 Task: Add India to the country/region.
Action: Mouse moved to (792, 107)
Screenshot: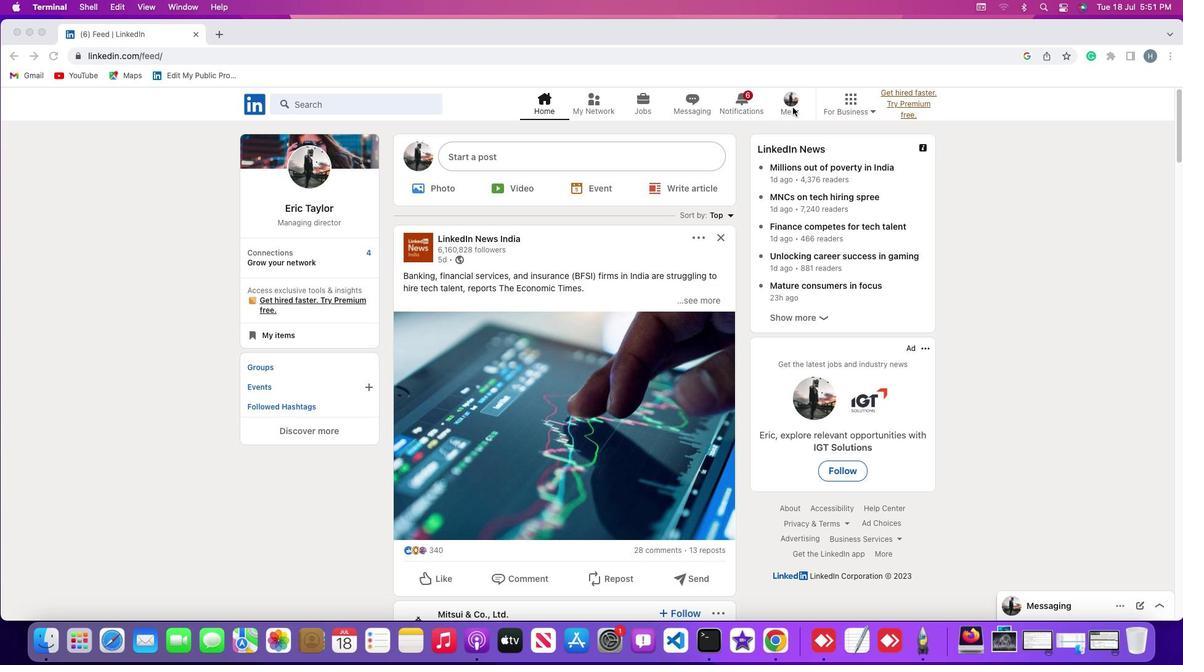 
Action: Mouse pressed left at (792, 107)
Screenshot: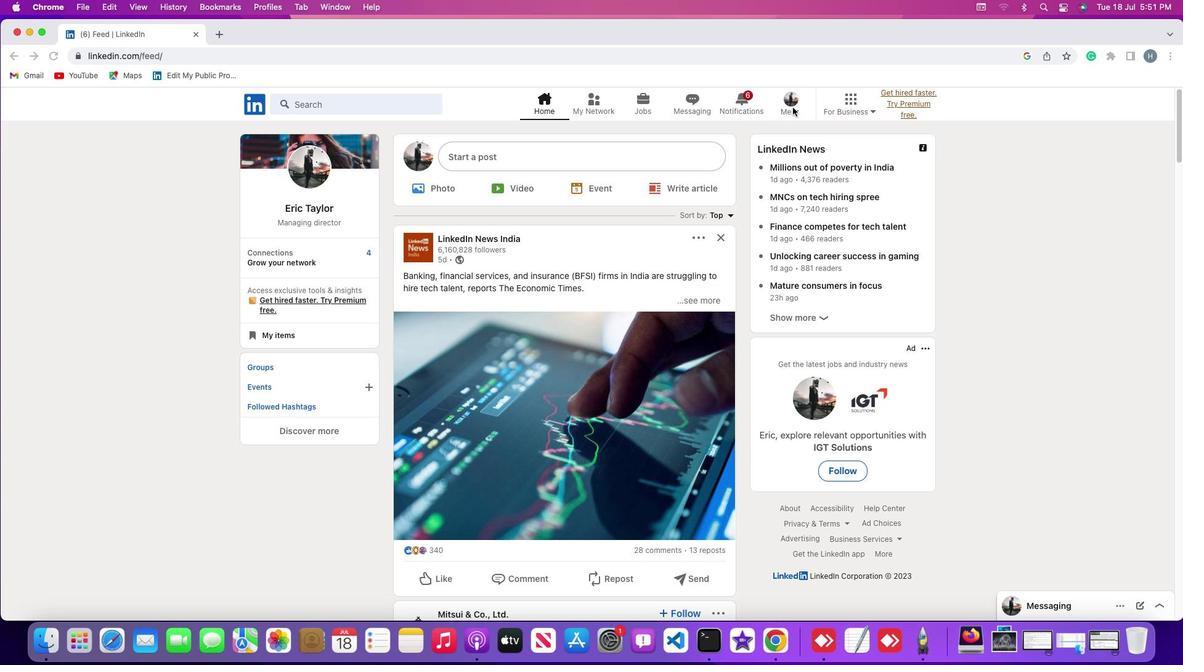 
Action: Mouse moved to (795, 110)
Screenshot: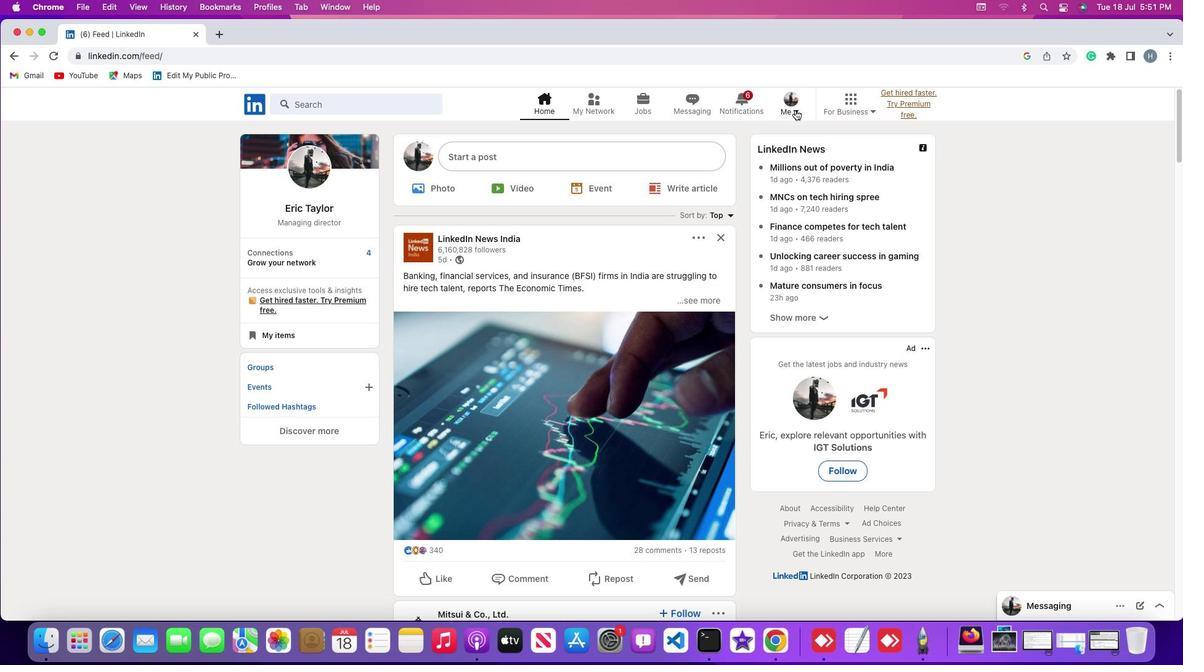 
Action: Mouse pressed left at (795, 110)
Screenshot: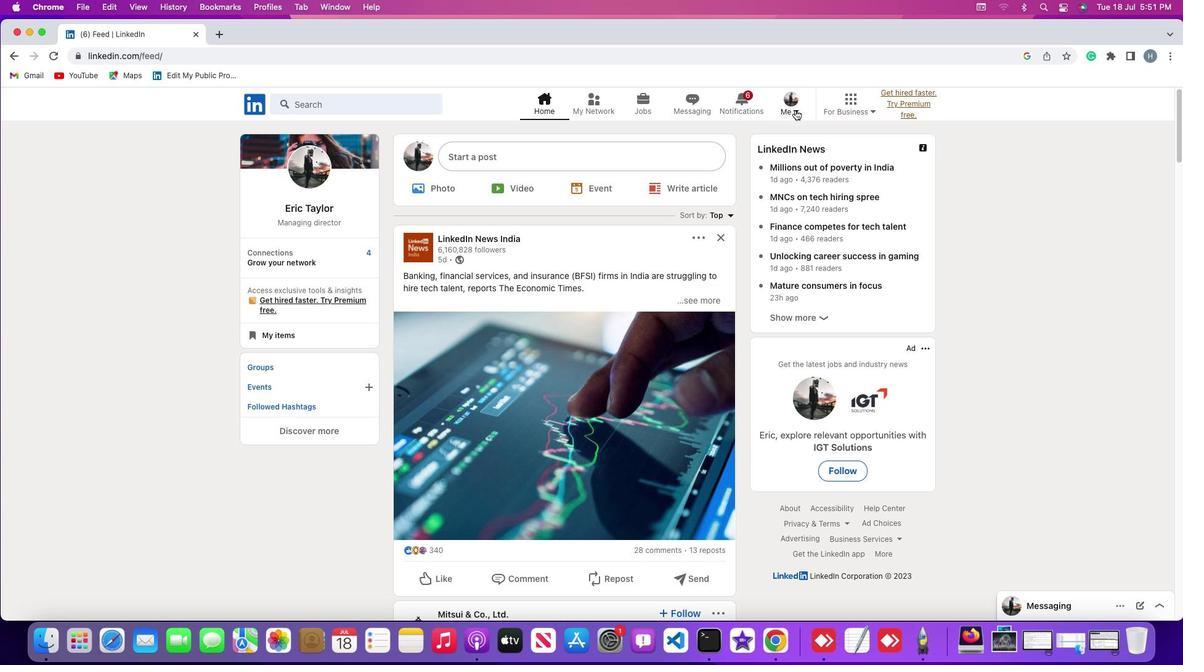 
Action: Mouse moved to (771, 173)
Screenshot: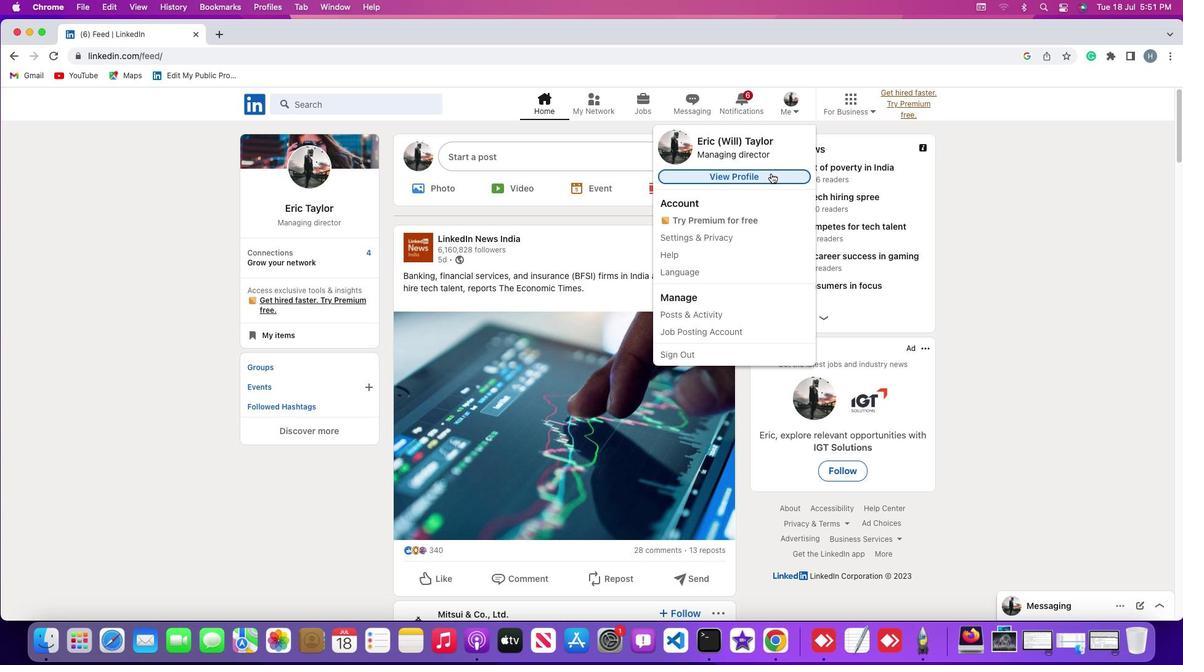 
Action: Mouse pressed left at (771, 173)
Screenshot: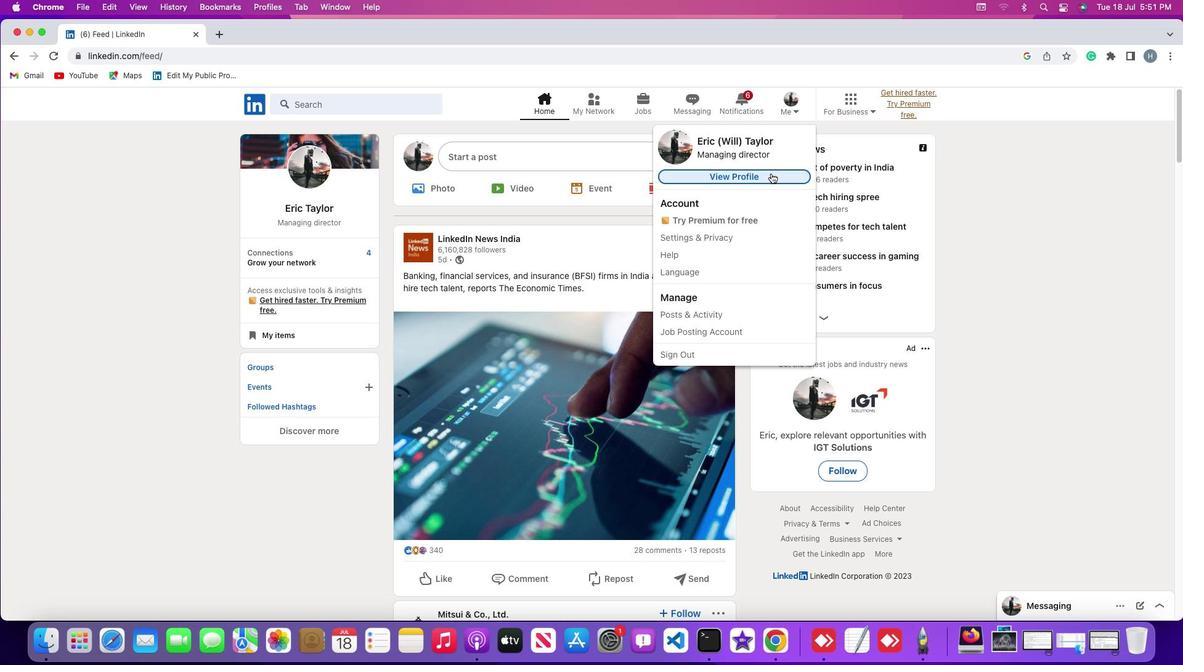 
Action: Mouse moved to (711, 276)
Screenshot: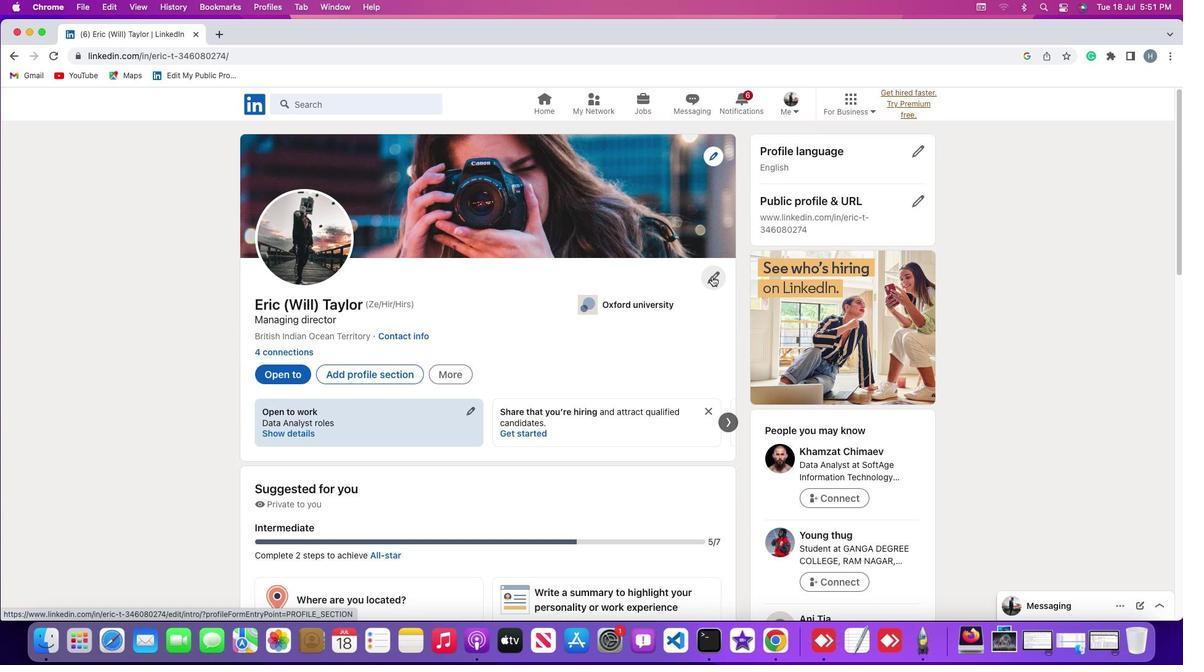 
Action: Mouse pressed left at (711, 276)
Screenshot: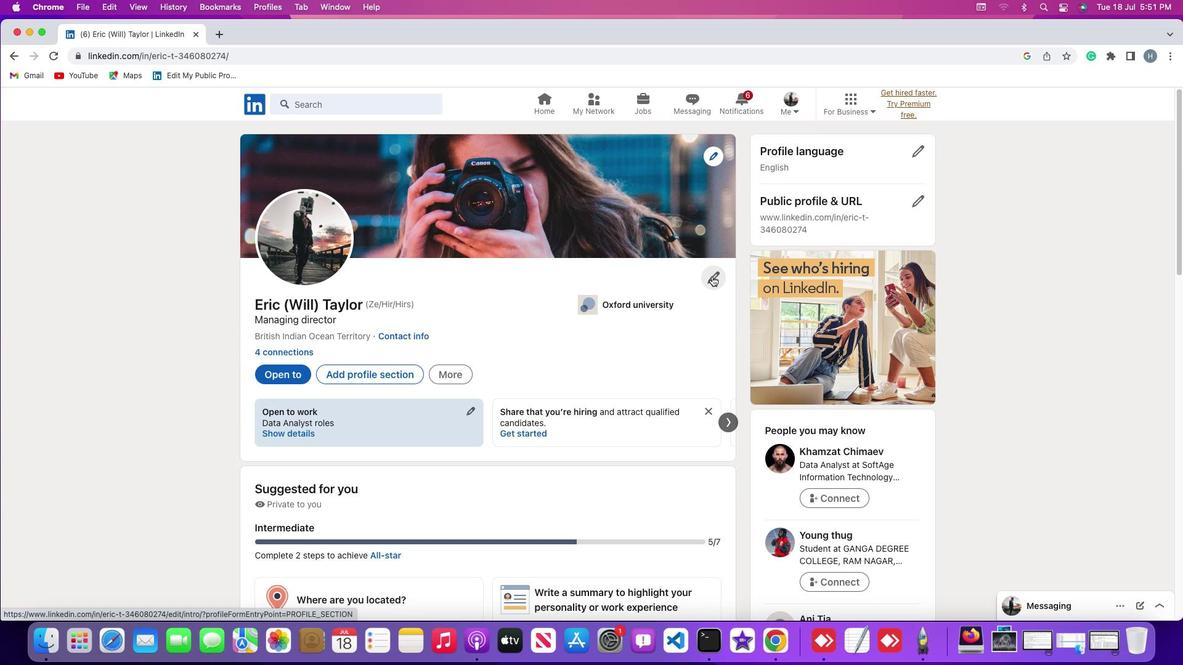 
Action: Mouse moved to (663, 321)
Screenshot: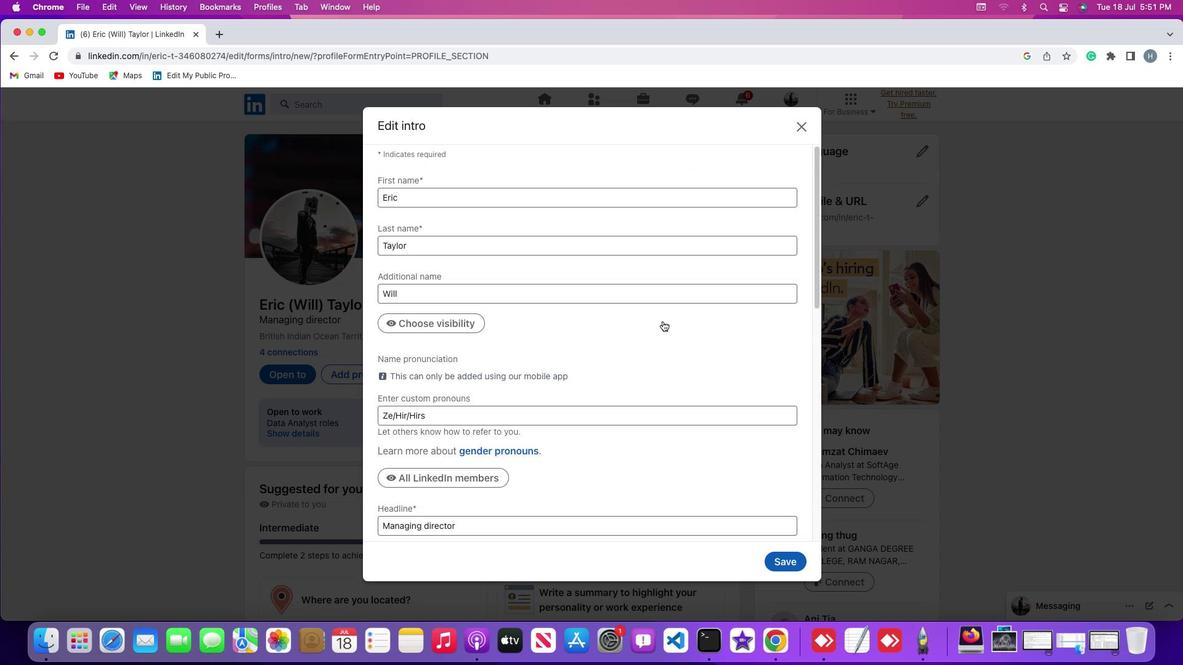 
Action: Mouse scrolled (663, 321) with delta (0, 0)
Screenshot: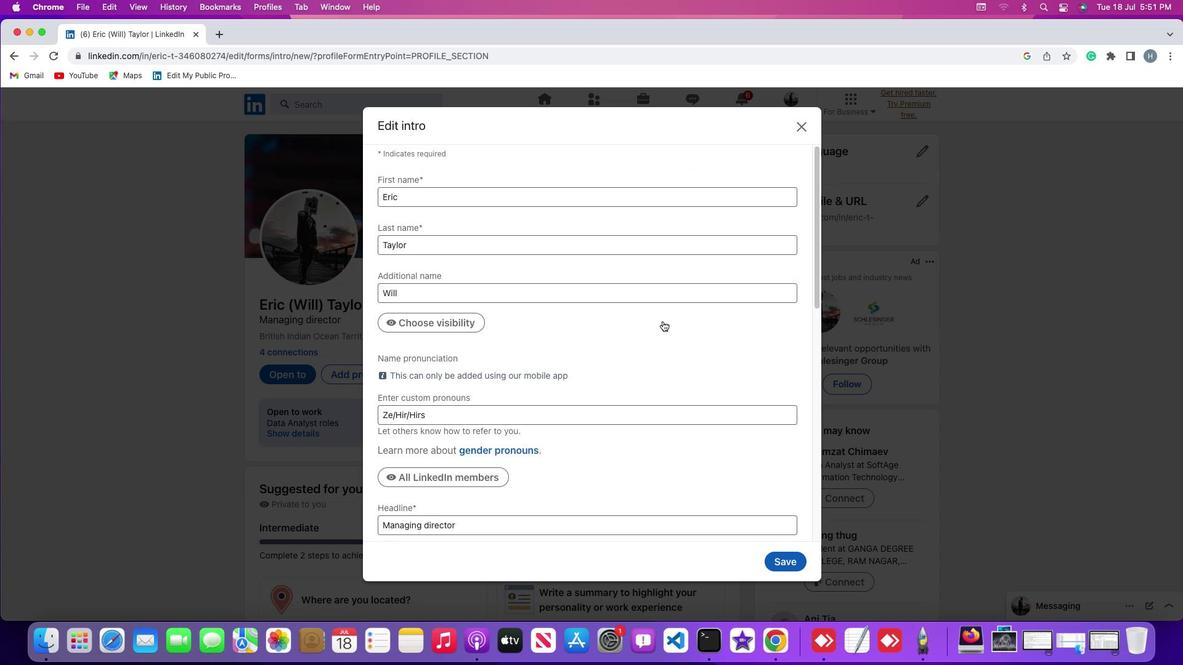 
Action: Mouse scrolled (663, 321) with delta (0, 0)
Screenshot: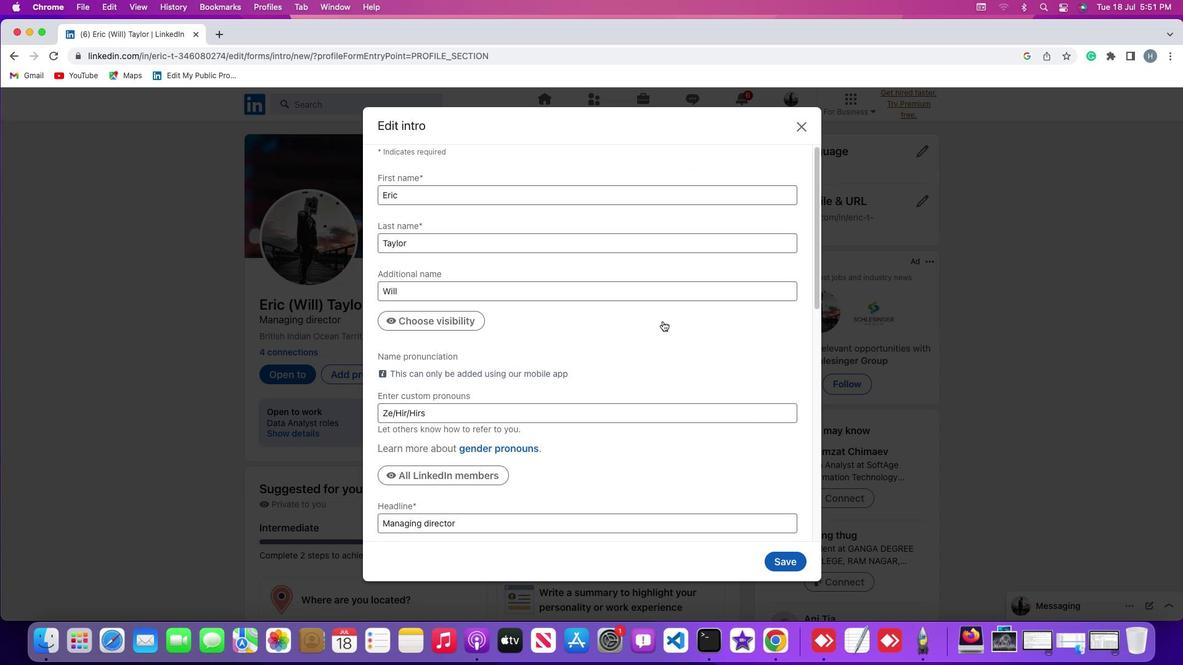 
Action: Mouse scrolled (663, 321) with delta (0, -1)
Screenshot: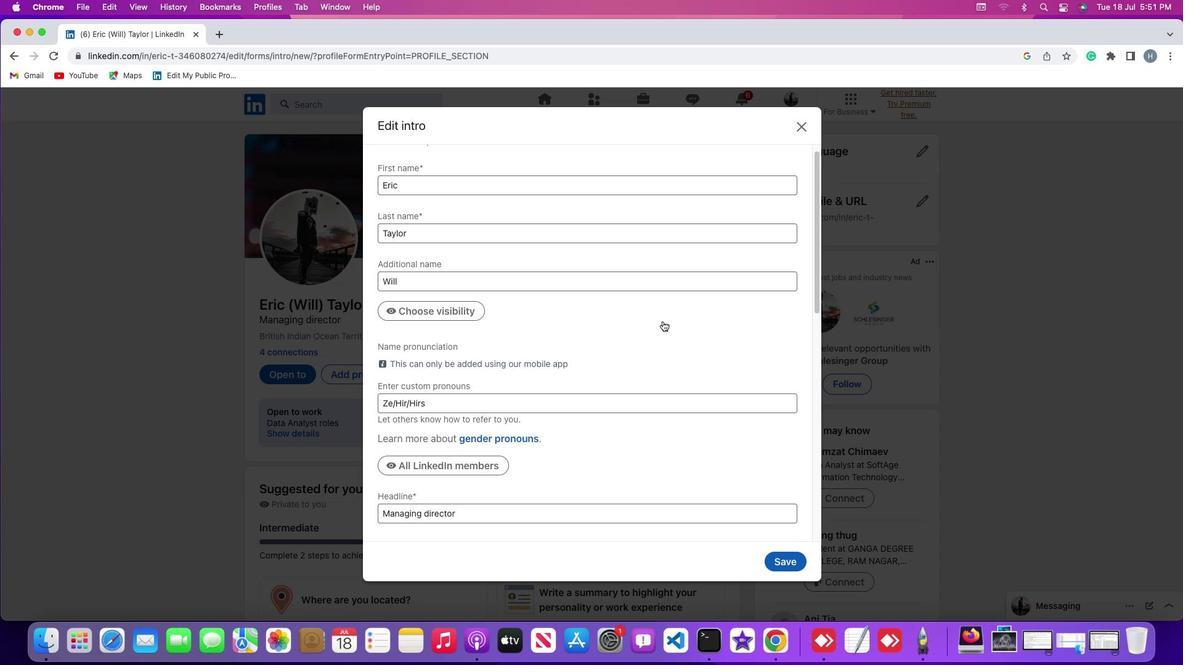 
Action: Mouse scrolled (663, 321) with delta (0, -2)
Screenshot: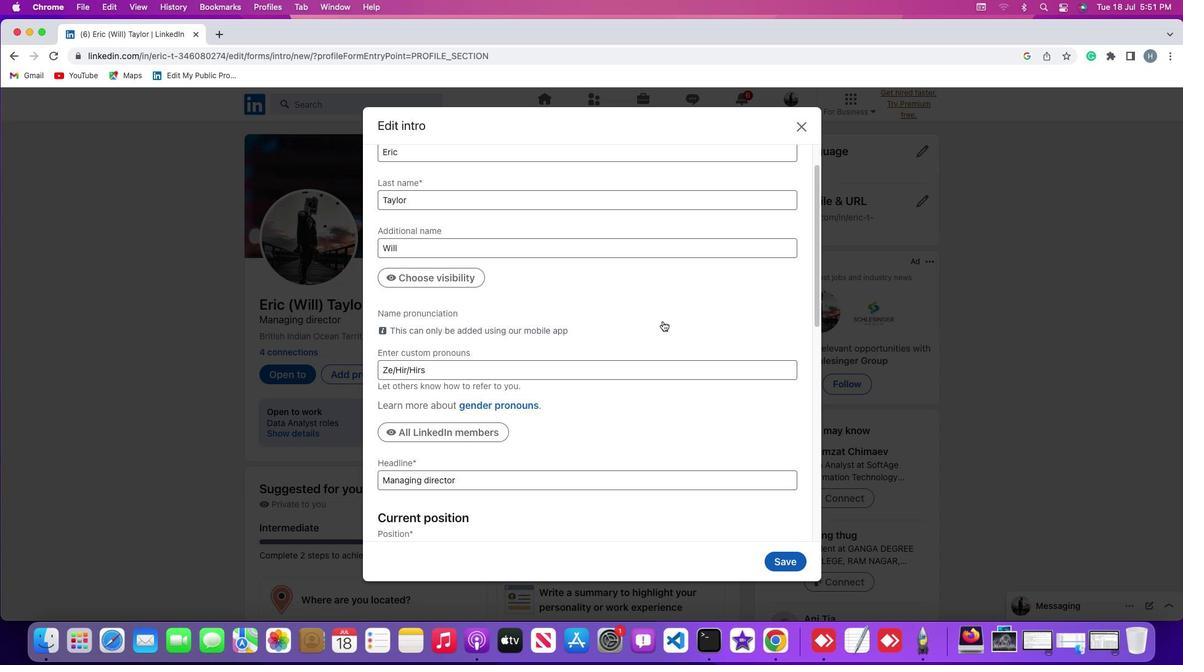 
Action: Mouse scrolled (663, 321) with delta (0, 0)
Screenshot: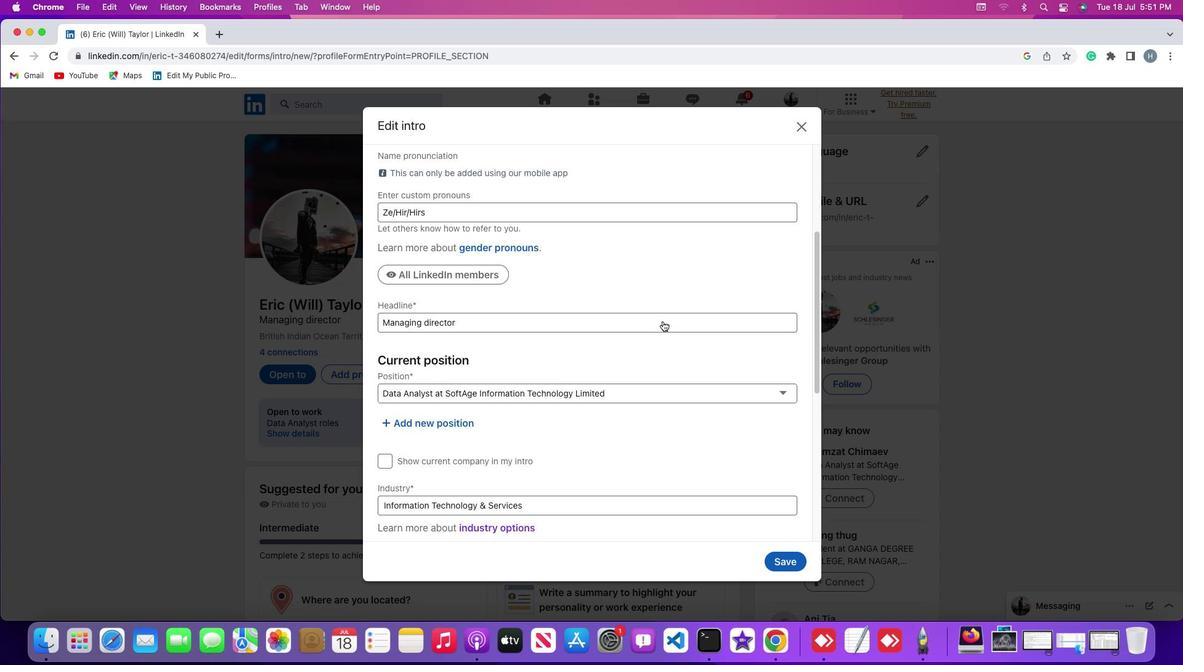 
Action: Mouse scrolled (663, 321) with delta (0, 0)
Screenshot: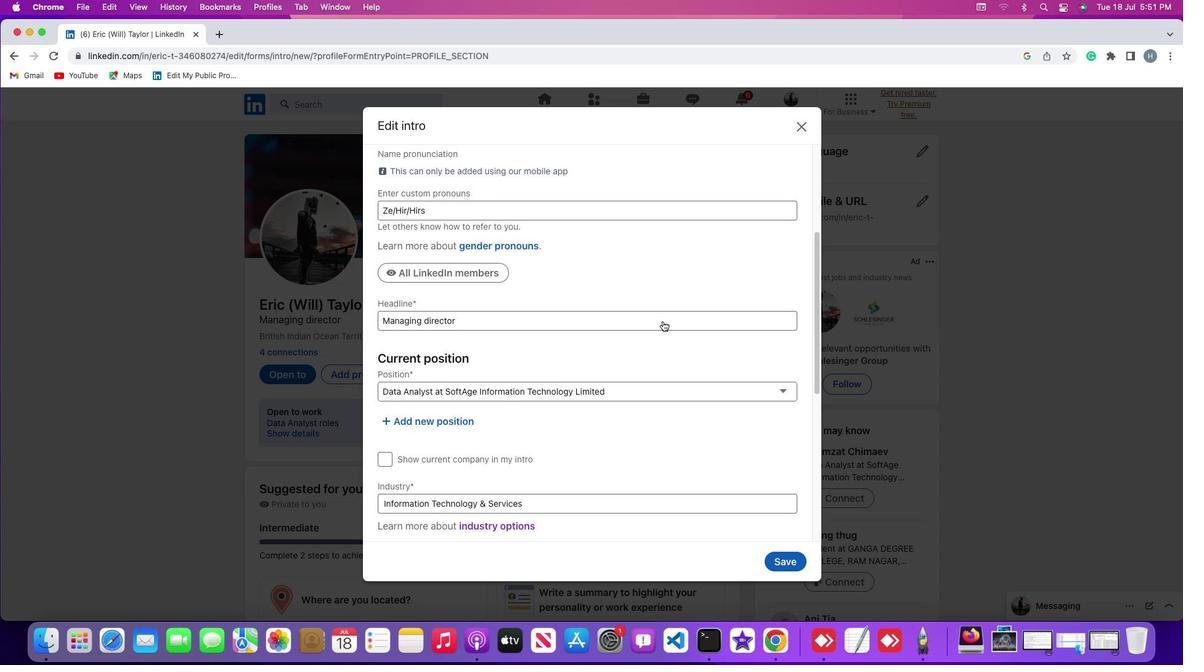 
Action: Mouse scrolled (663, 321) with delta (0, -1)
Screenshot: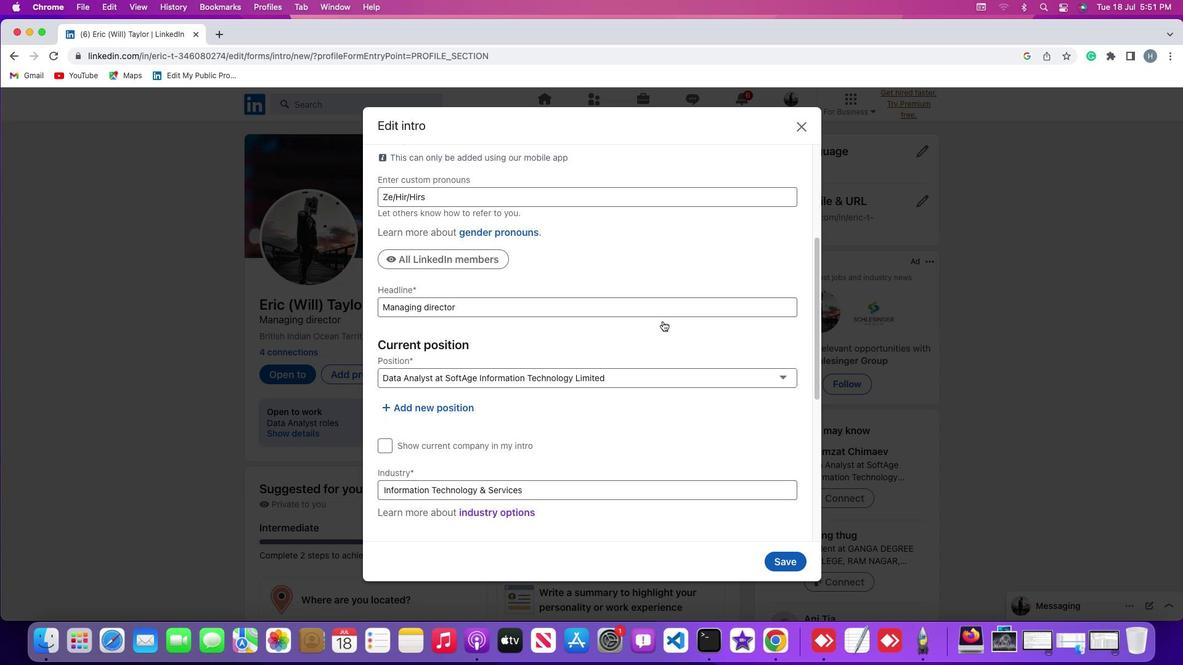 
Action: Mouse scrolled (663, 321) with delta (0, -1)
Screenshot: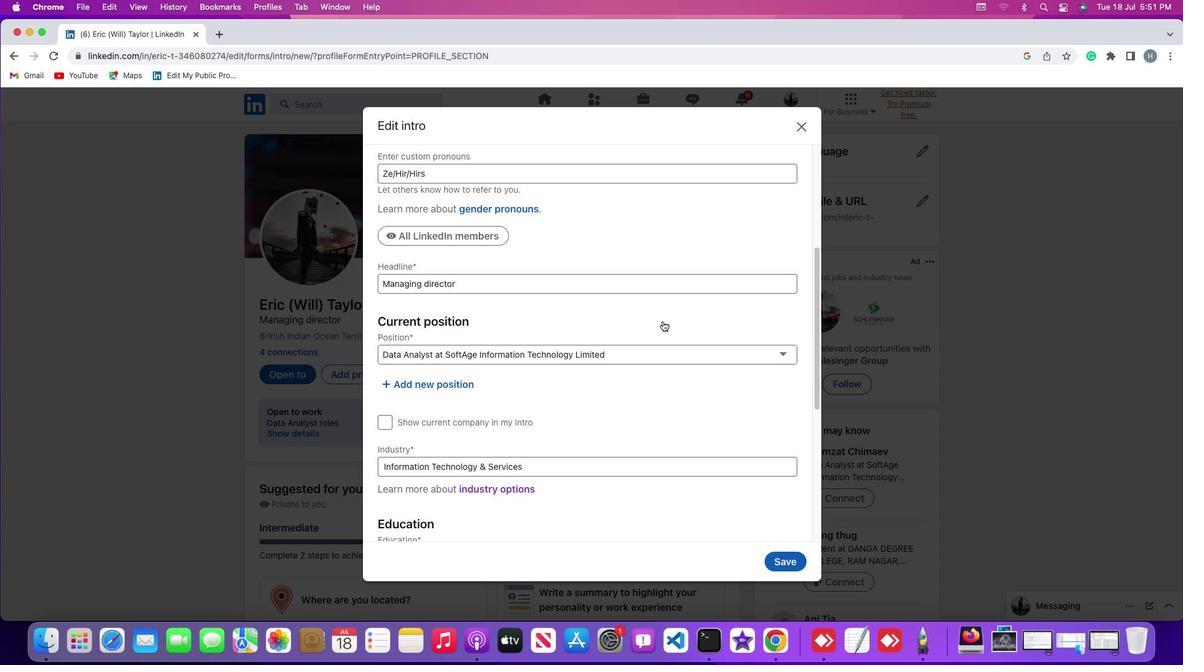 
Action: Mouse scrolled (663, 321) with delta (0, 0)
Screenshot: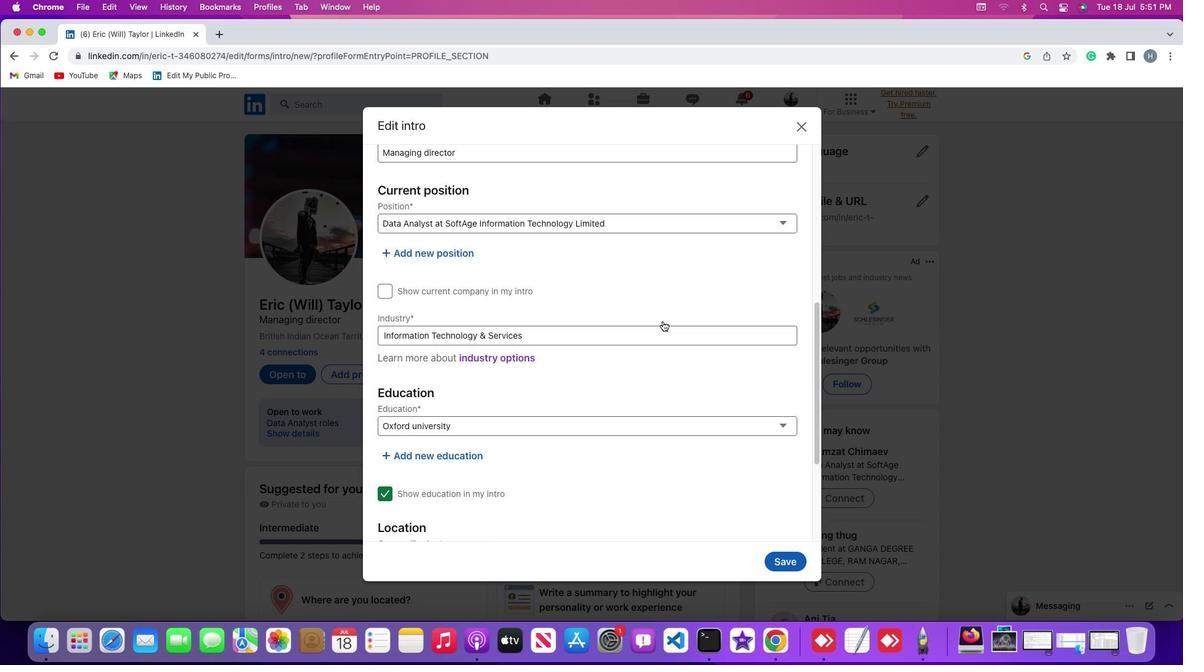 
Action: Mouse scrolled (663, 321) with delta (0, 0)
Screenshot: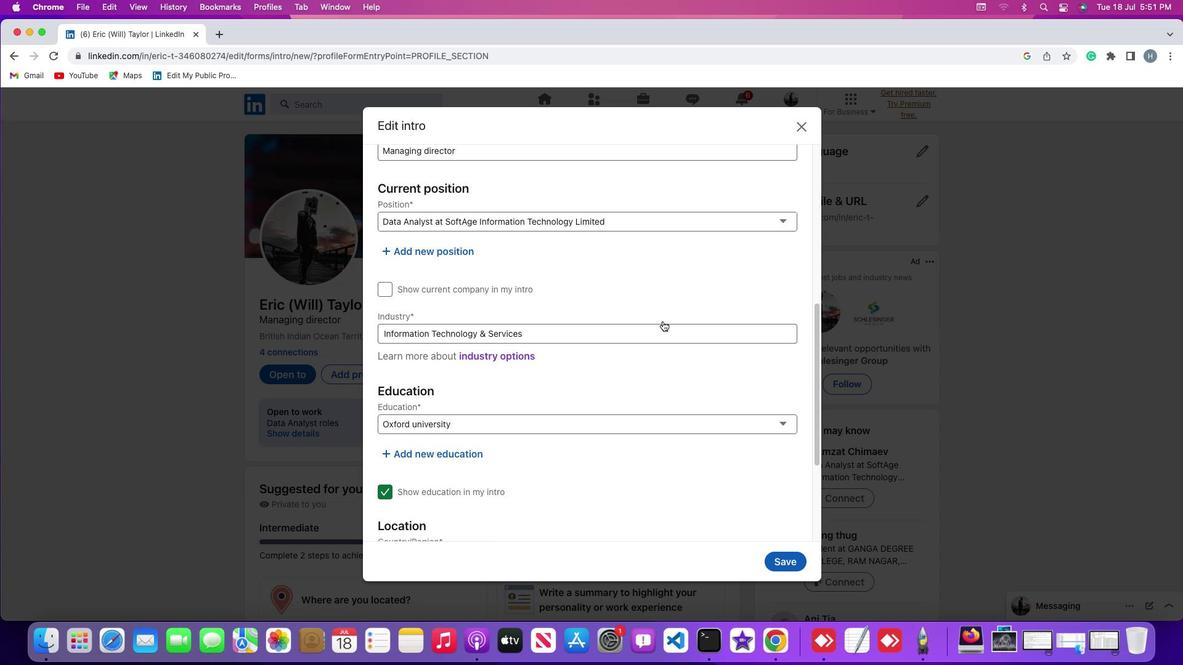 
Action: Mouse scrolled (663, 321) with delta (0, 0)
Screenshot: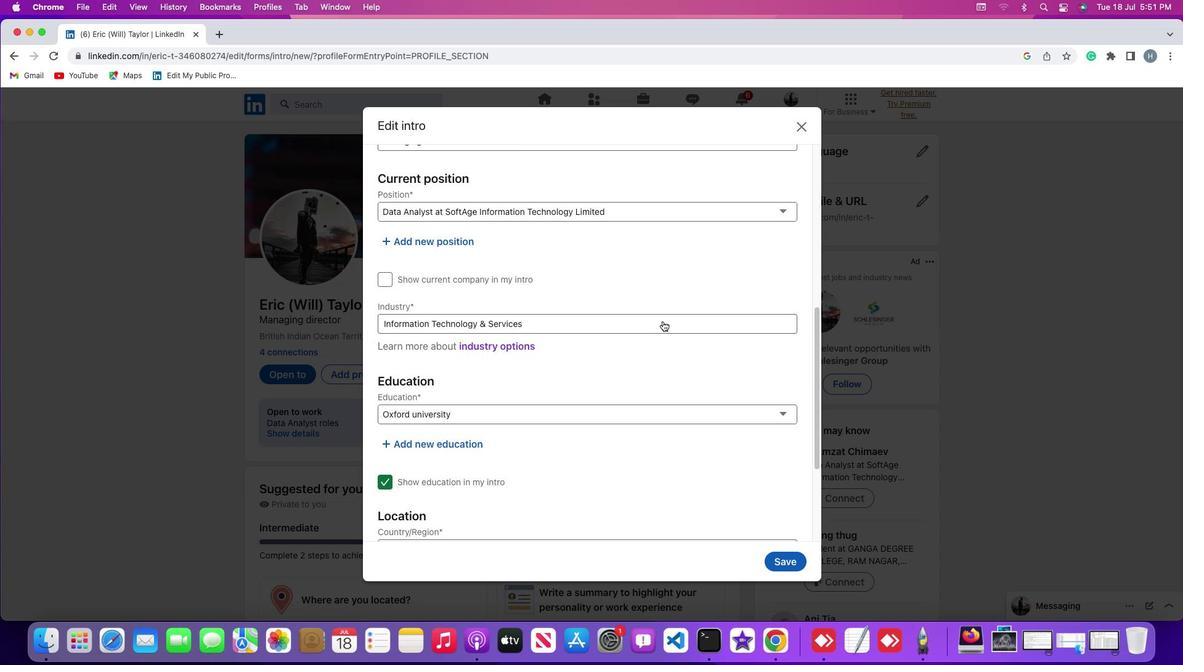 
Action: Mouse scrolled (663, 321) with delta (0, -1)
Screenshot: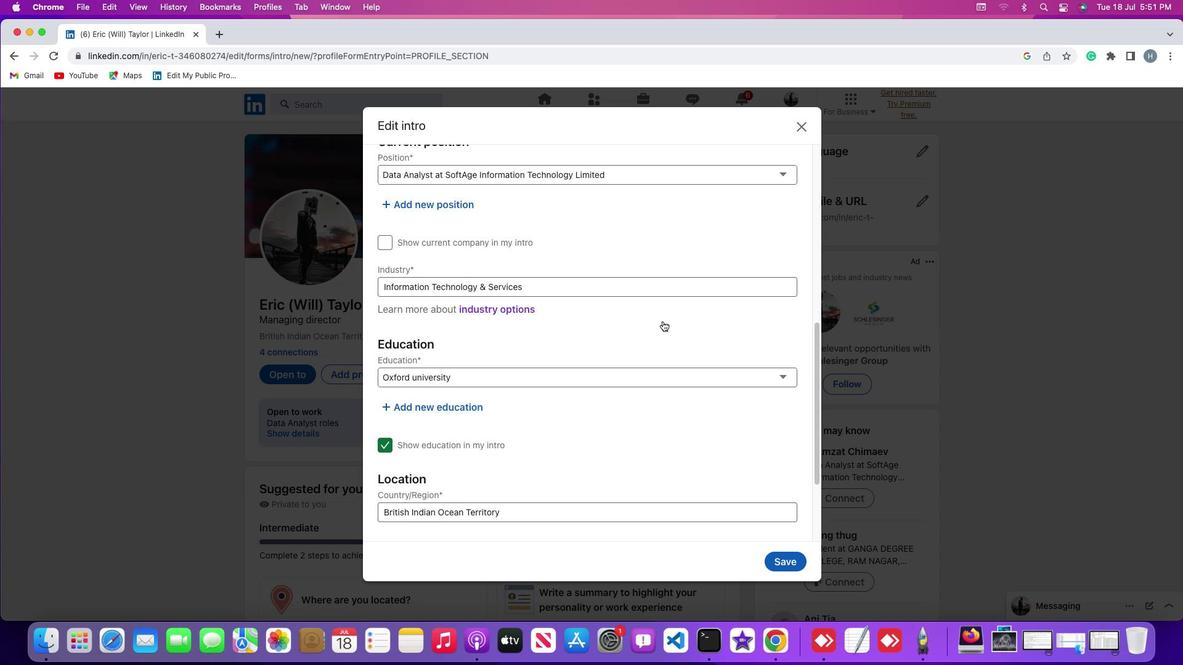 
Action: Mouse scrolled (663, 321) with delta (0, -2)
Screenshot: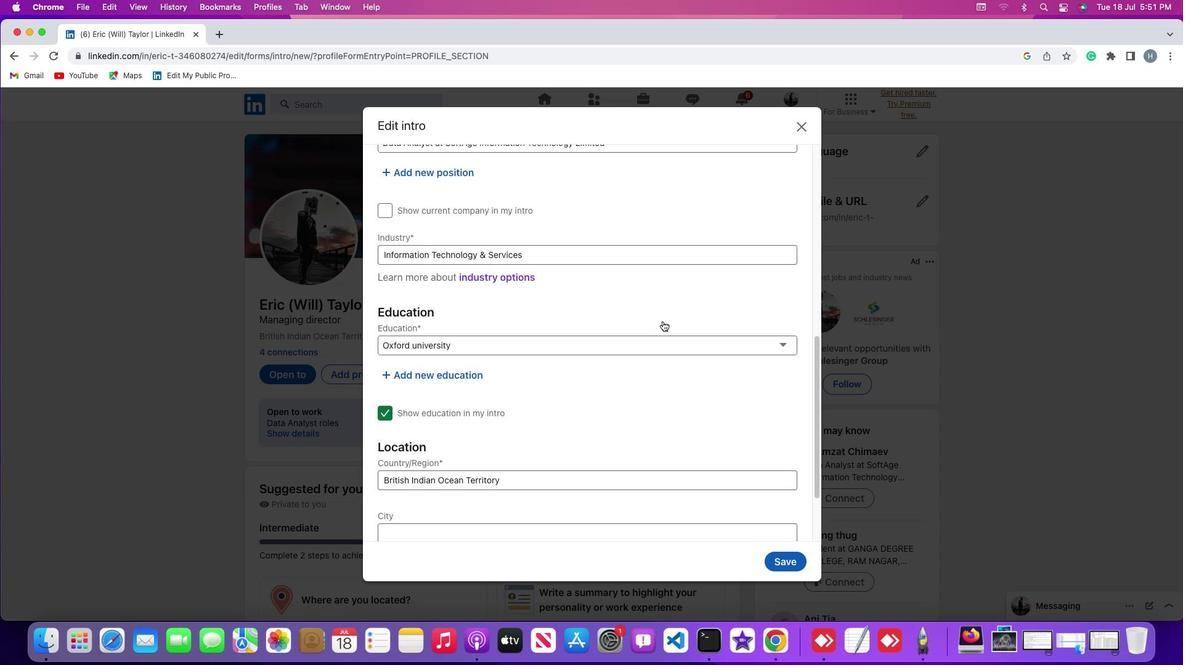 
Action: Mouse scrolled (663, 321) with delta (0, 0)
Screenshot: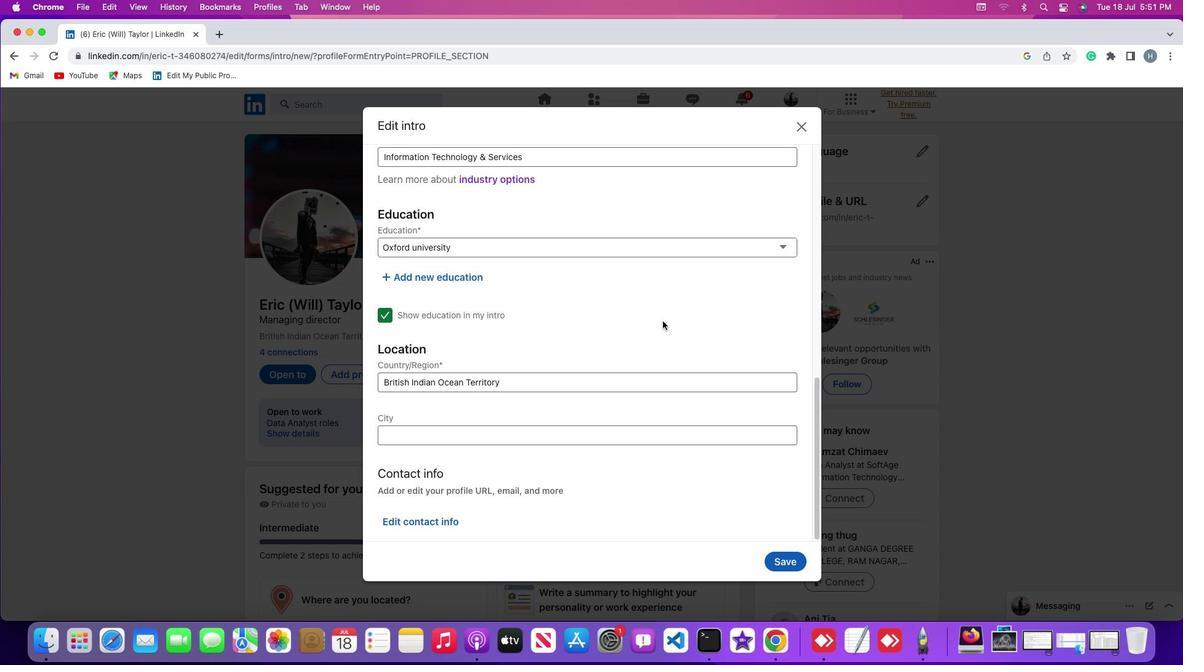 
Action: Mouse scrolled (663, 321) with delta (0, 0)
Screenshot: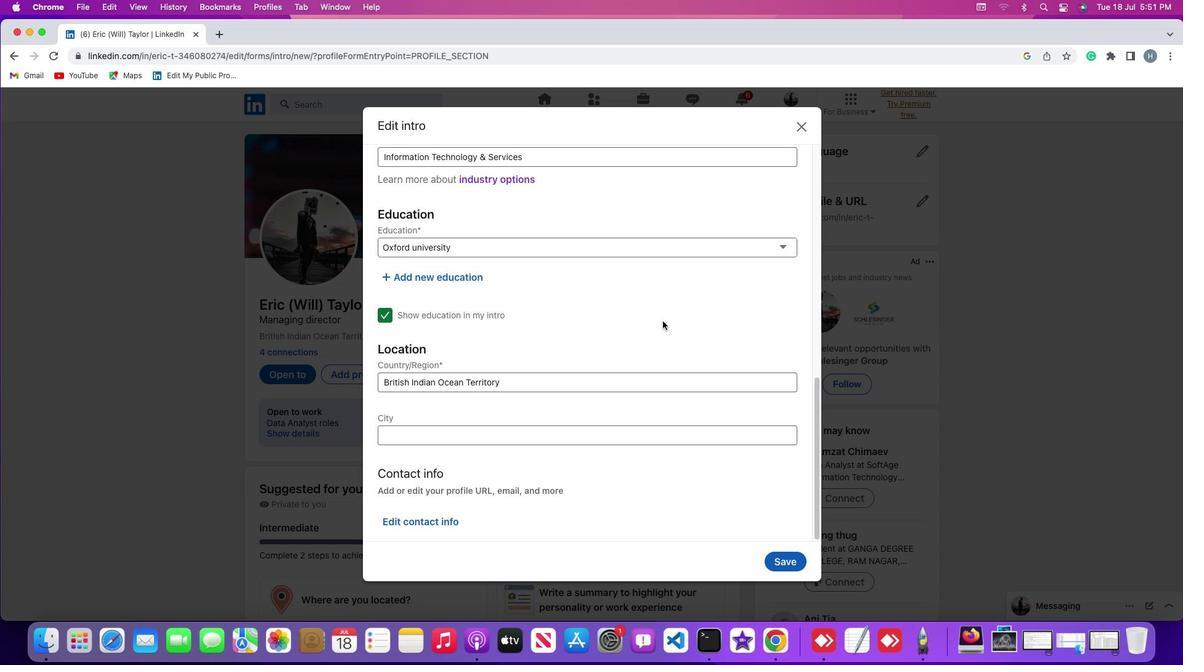
Action: Mouse scrolled (663, 321) with delta (0, 0)
Screenshot: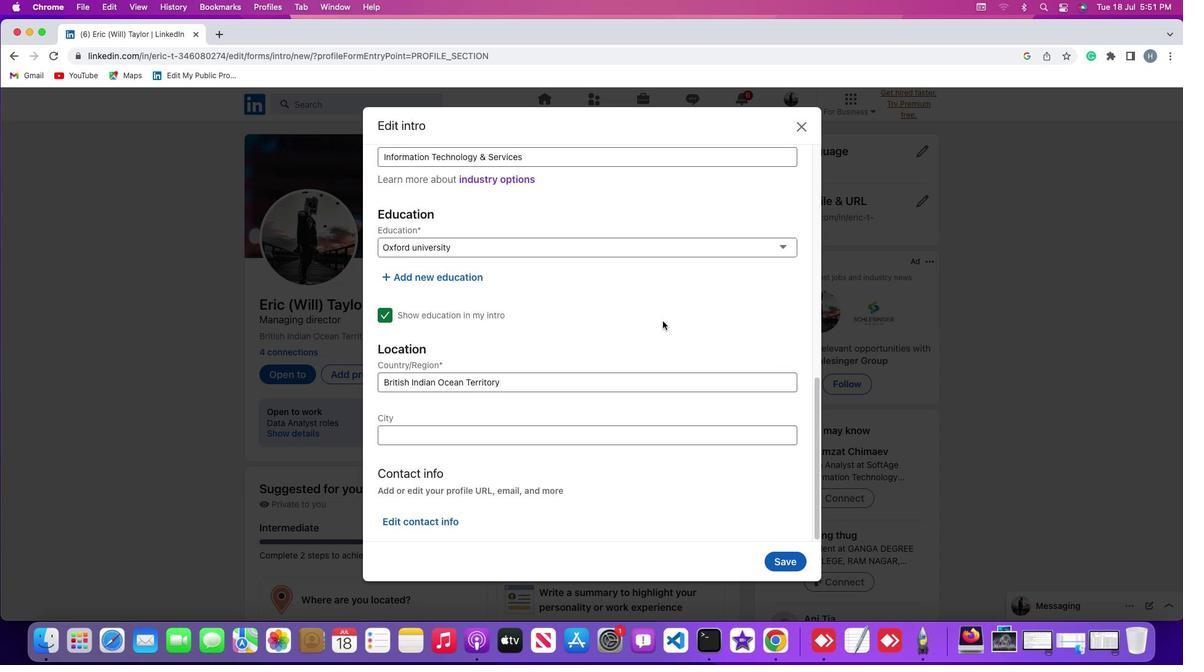 
Action: Mouse scrolled (663, 321) with delta (0, -1)
Screenshot: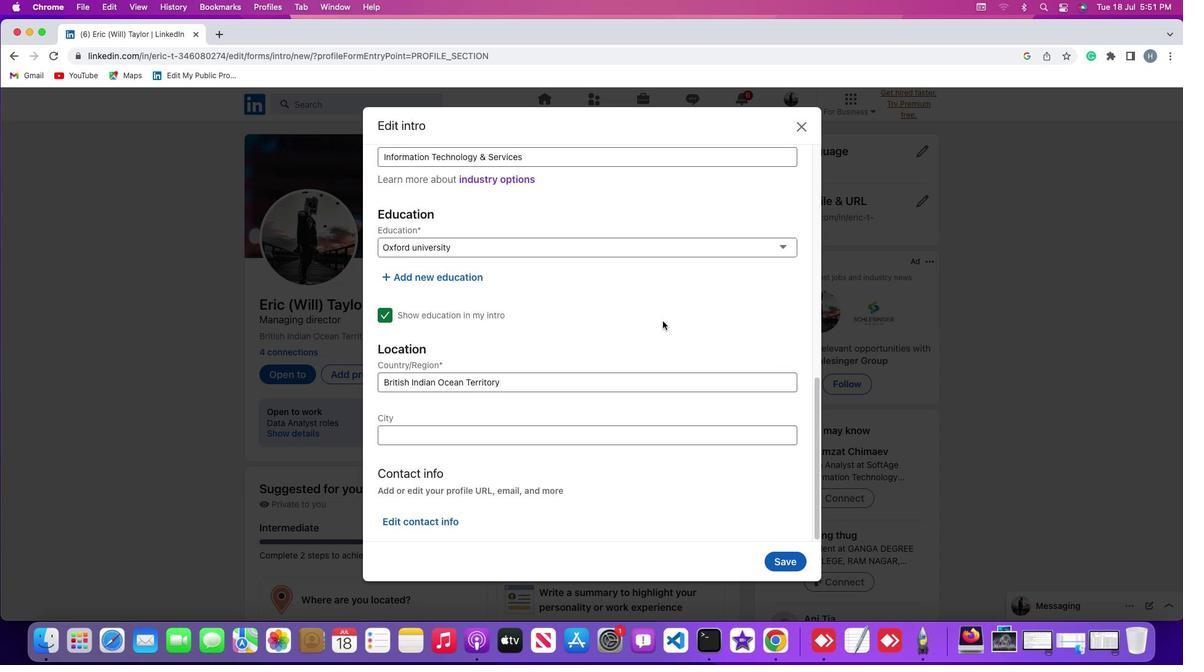
Action: Mouse moved to (615, 383)
Screenshot: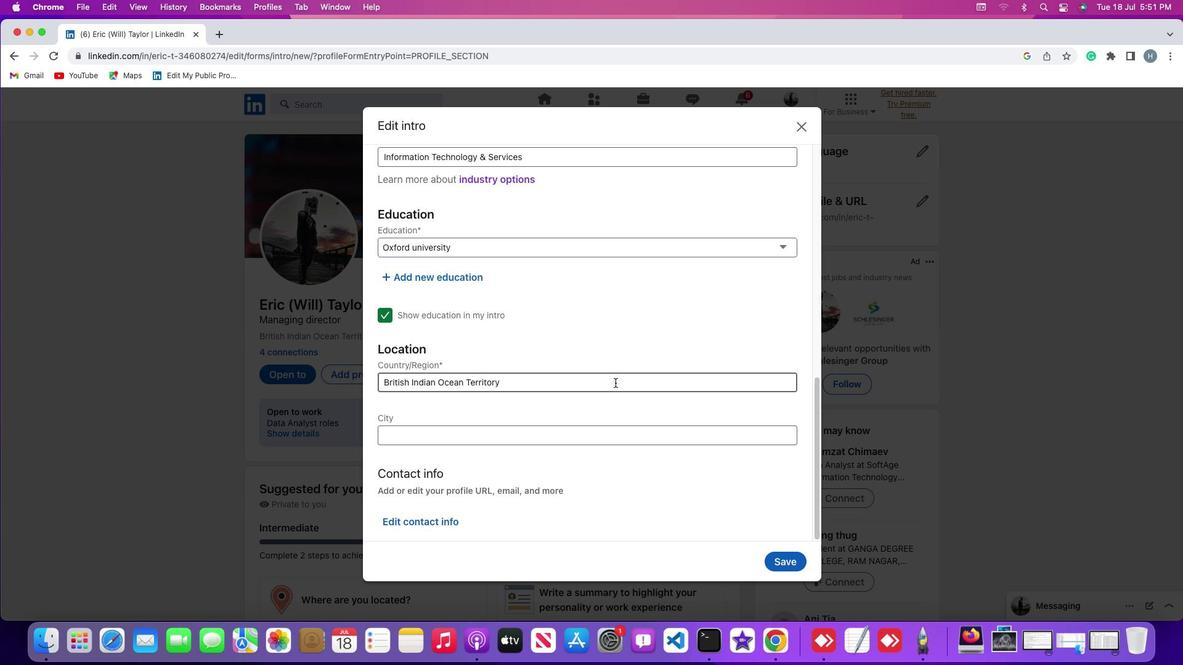 
Action: Mouse pressed left at (615, 383)
Screenshot: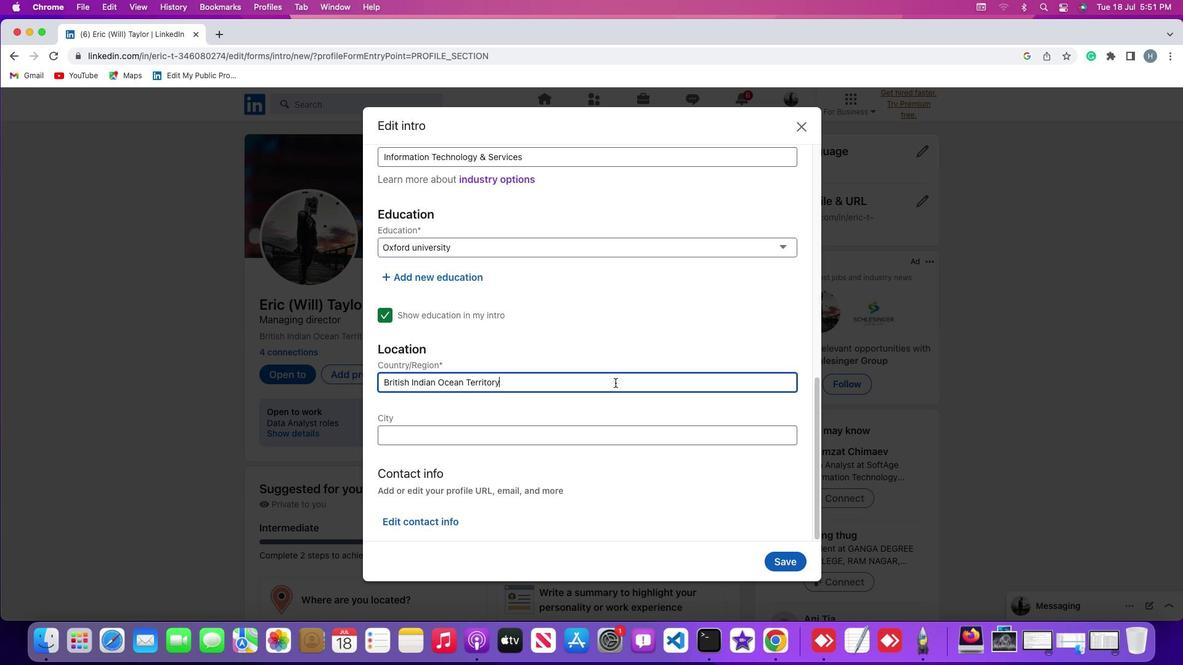 
Action: Mouse moved to (615, 382)
Screenshot: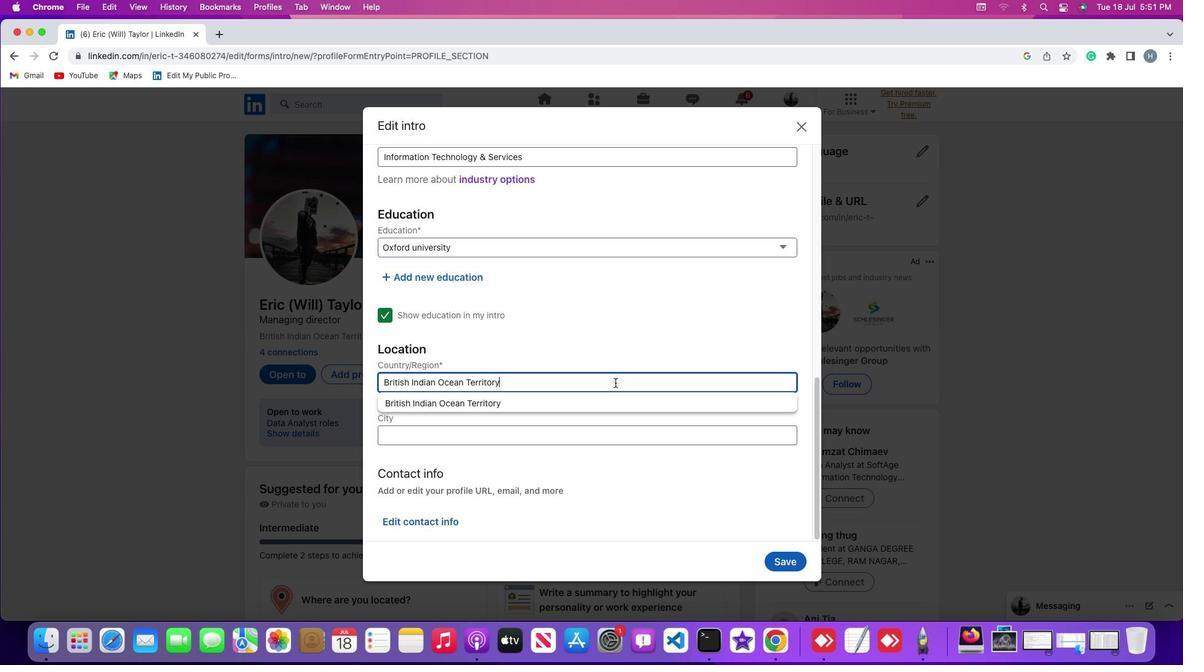 
Action: Key pressed Key.cmd'a'Key.shift'I''n''a''d'Key.backspaceKey.backspace'd''i''a'
Screenshot: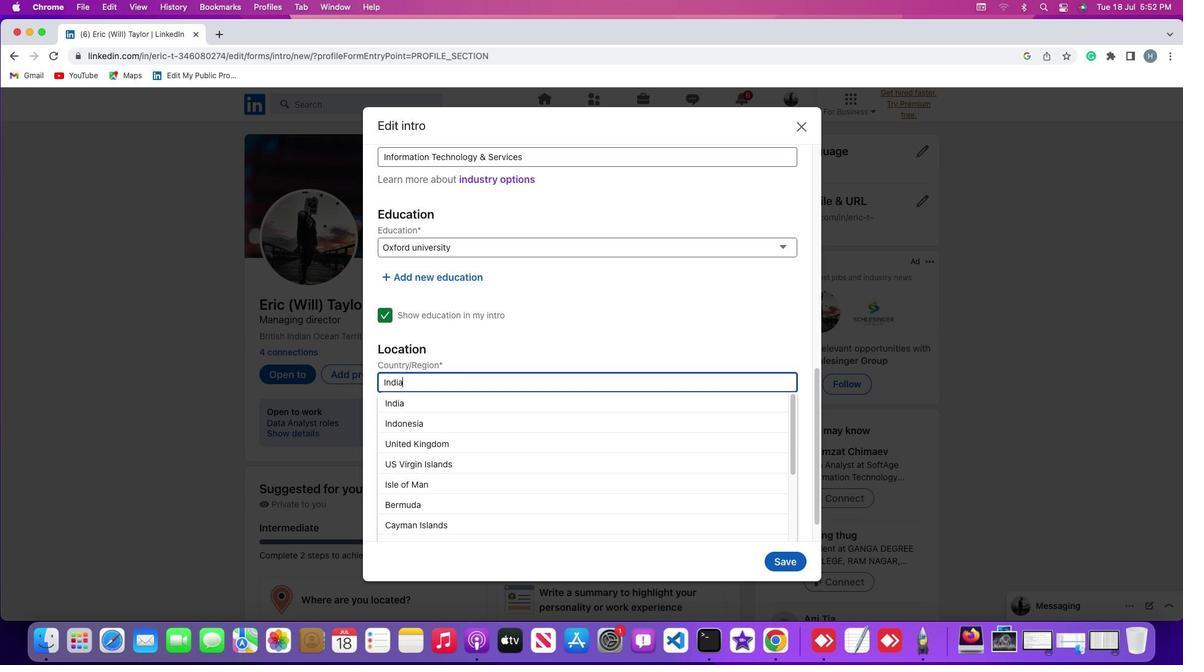 
Action: Mouse moved to (594, 452)
Screenshot: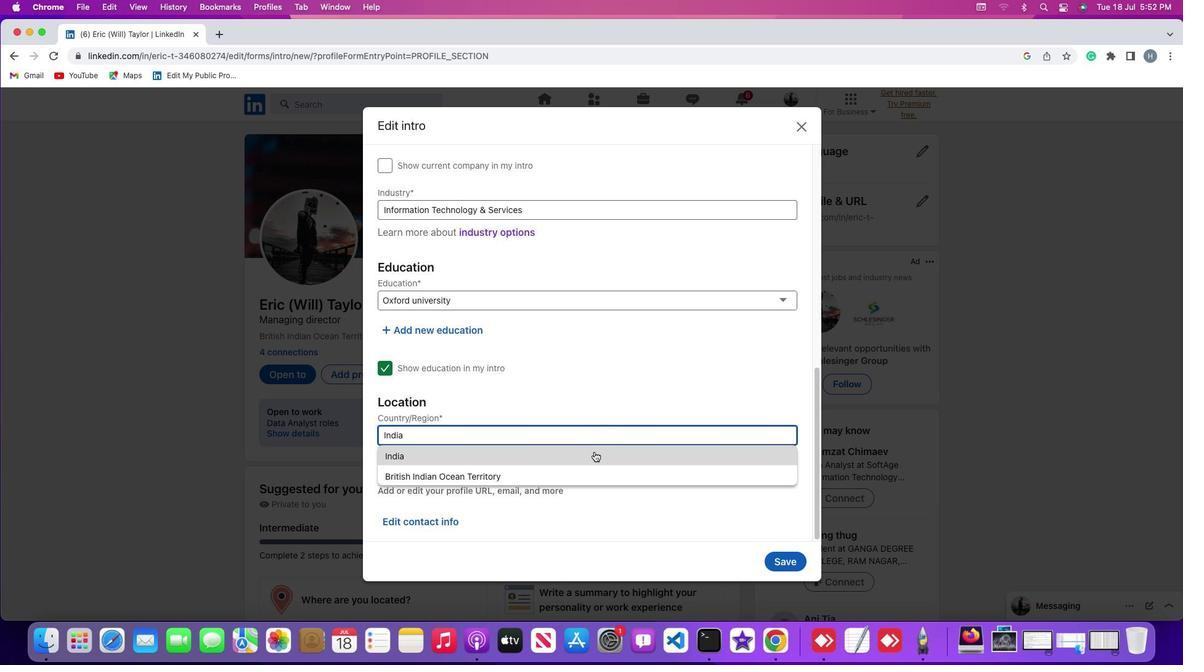 
Action: Mouse pressed left at (594, 452)
Screenshot: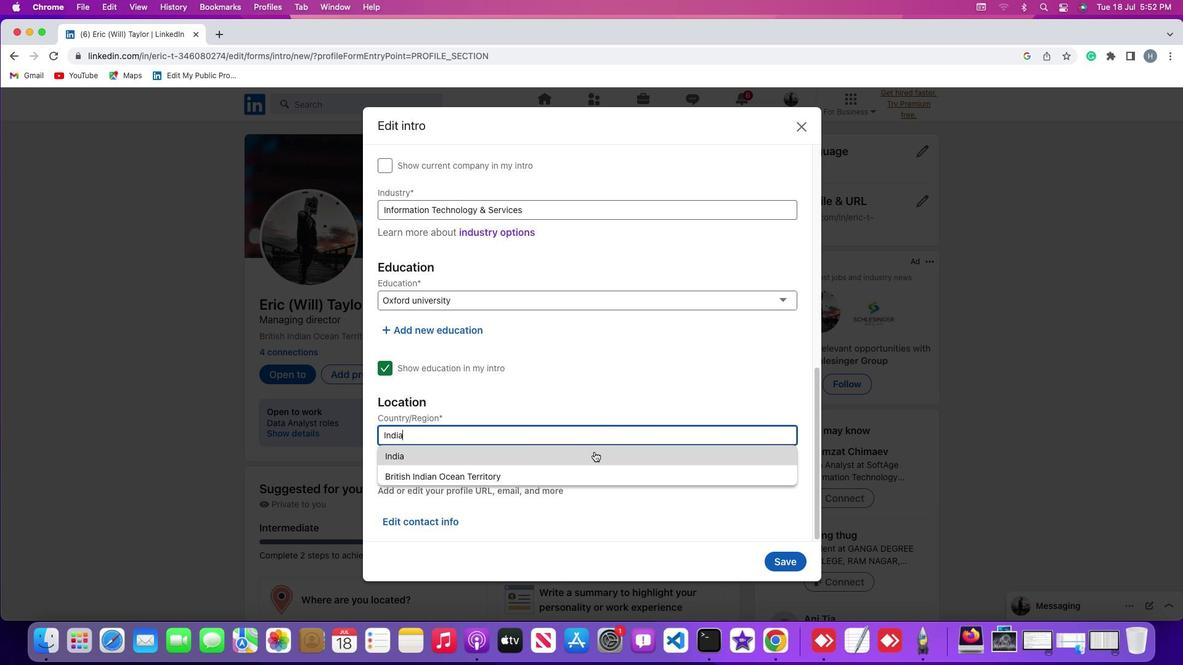 
Action: Mouse moved to (623, 406)
Screenshot: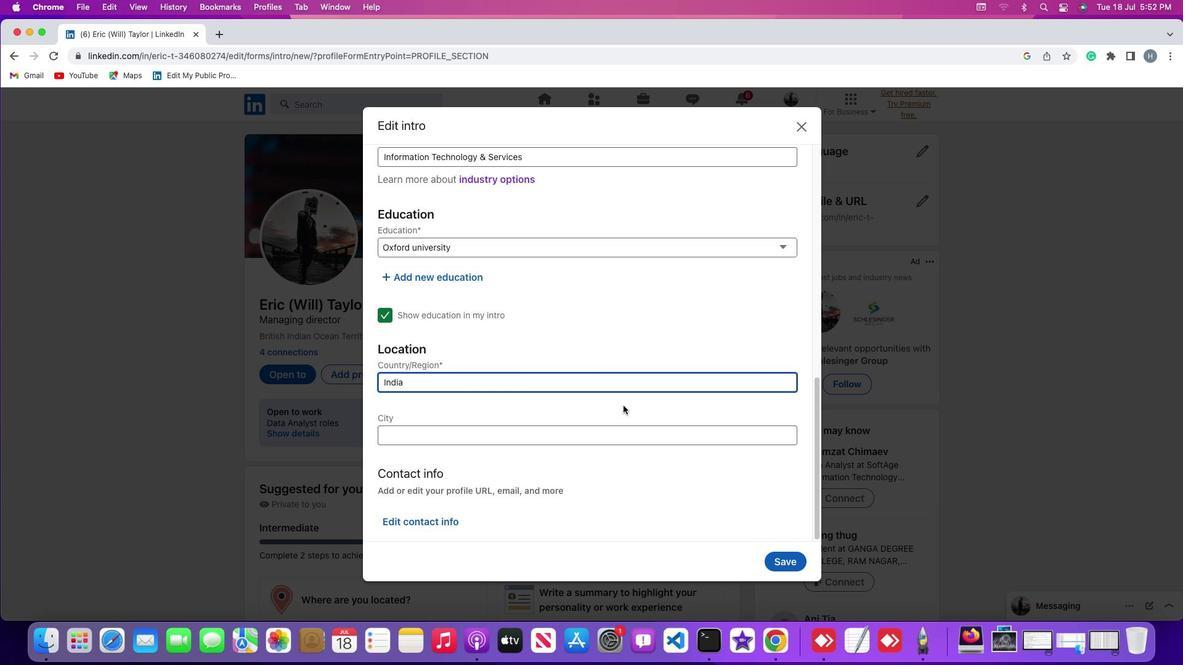 
